Task: Rotate to flip horizontally.
Action: Mouse moved to (661, 348)
Screenshot: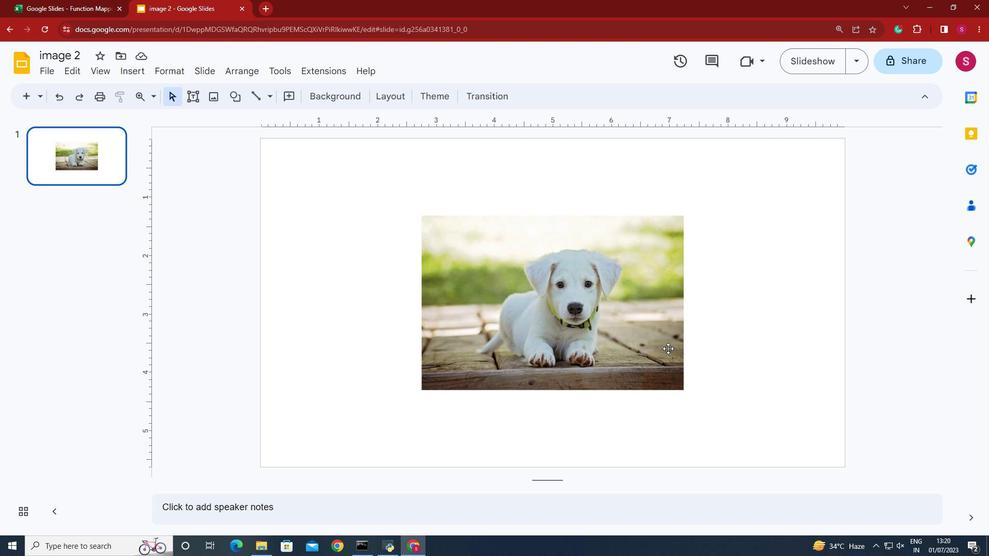 
Action: Mouse pressed left at (661, 348)
Screenshot: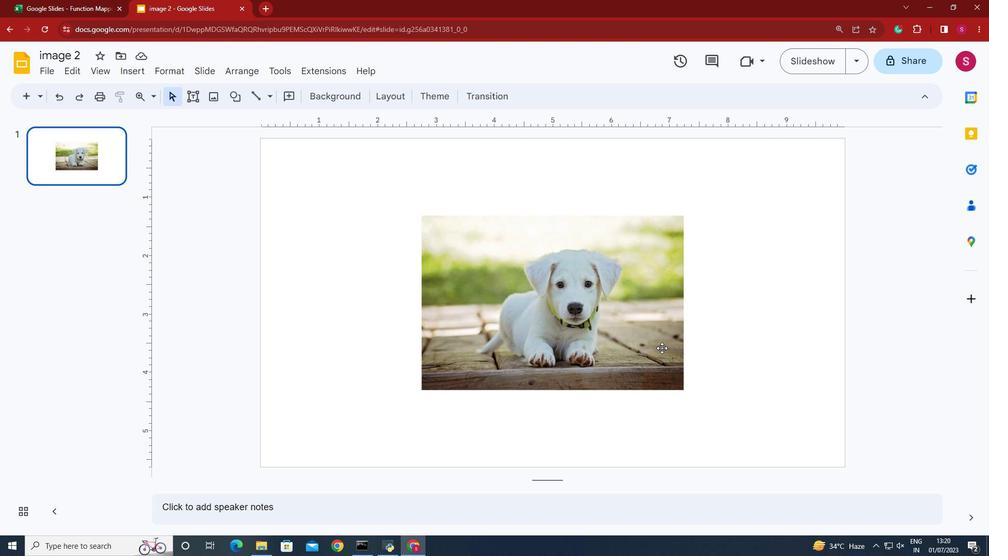 
Action: Mouse moved to (230, 68)
Screenshot: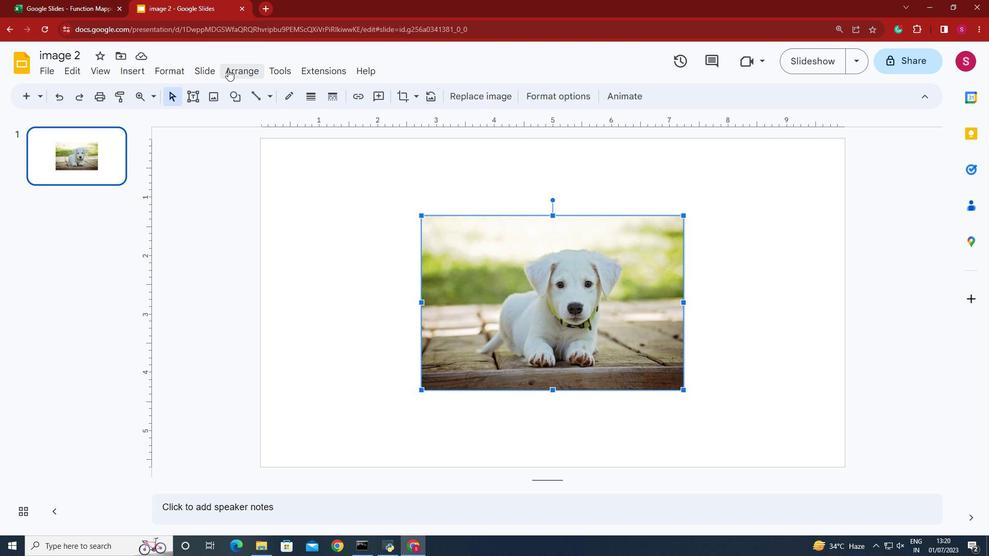 
Action: Mouse pressed left at (230, 68)
Screenshot: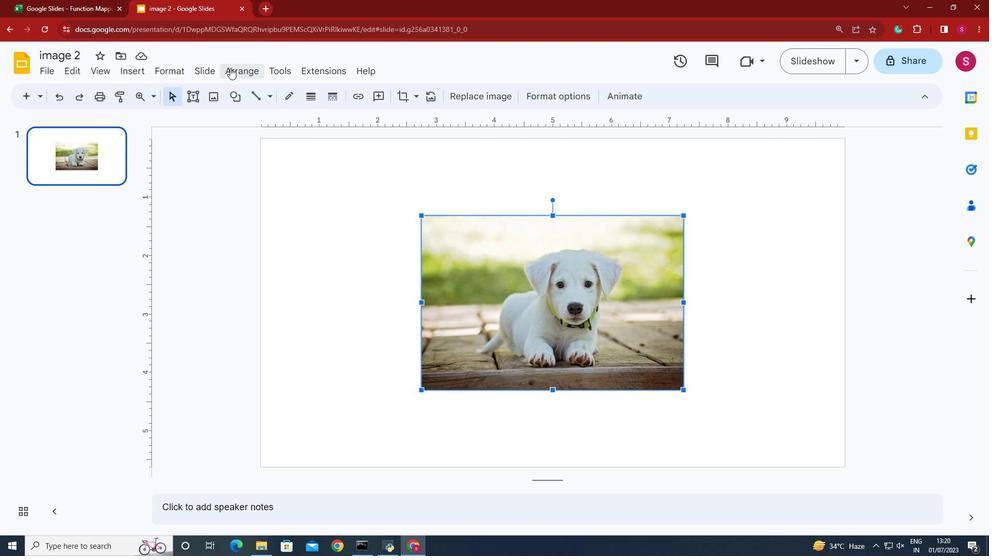
Action: Mouse moved to (284, 170)
Screenshot: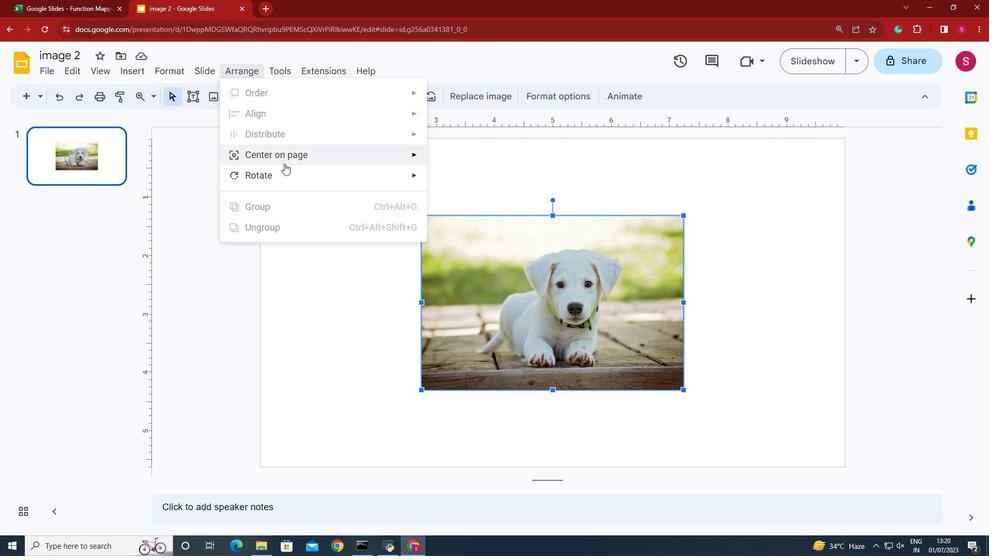 
Action: Mouse pressed left at (284, 170)
Screenshot: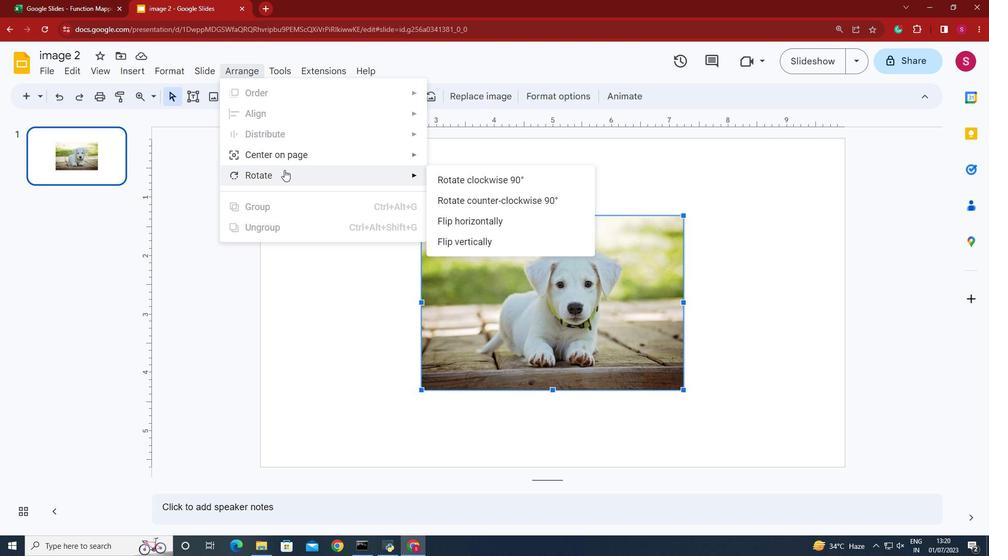 
Action: Mouse moved to (506, 224)
Screenshot: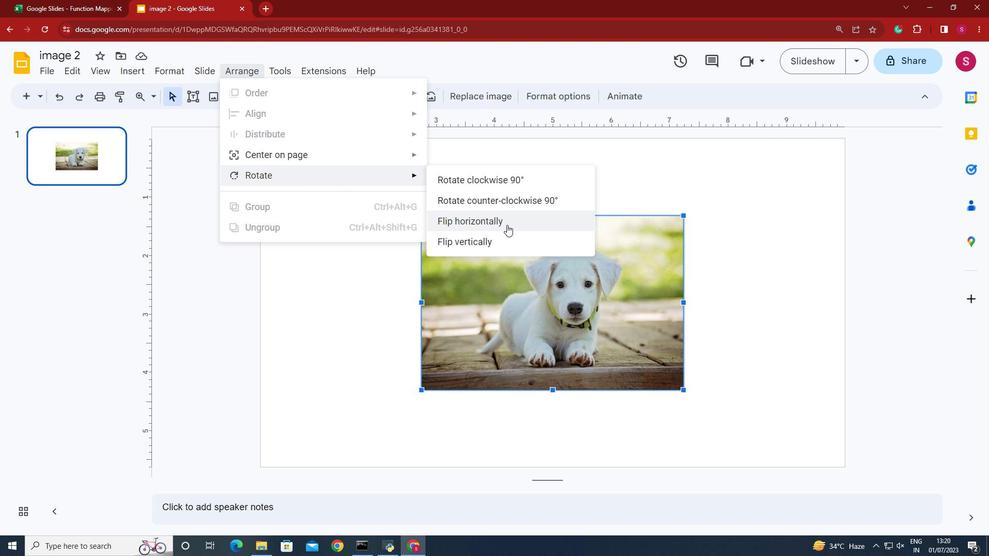 
Action: Mouse pressed left at (506, 224)
Screenshot: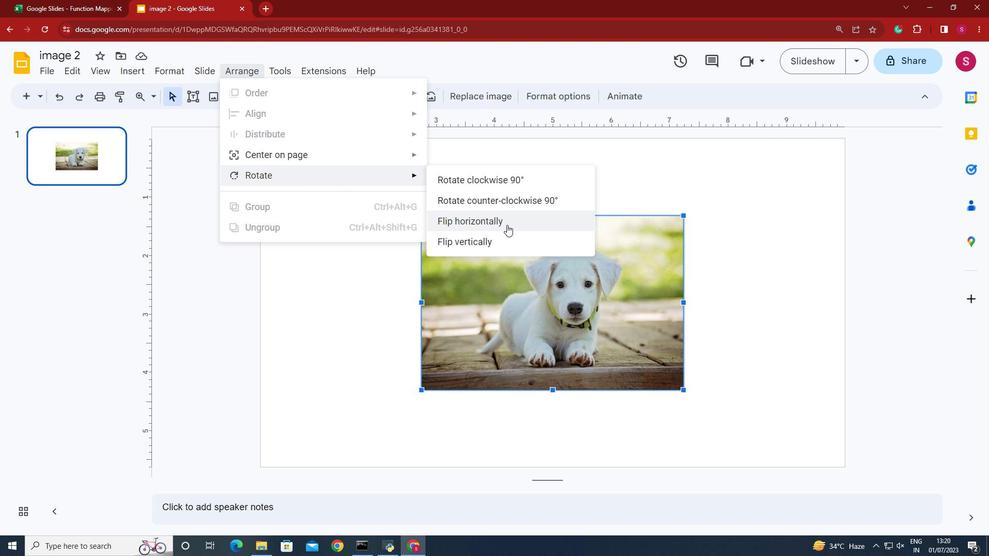 
Action: Mouse moved to (507, 243)
Screenshot: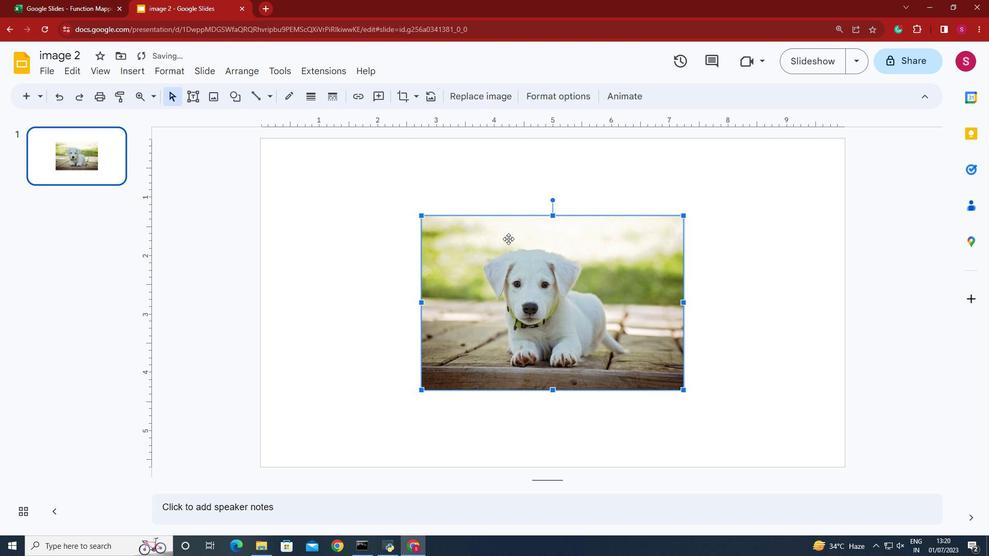 
